 Task: Create a task  Implement a feature for users to bookmark and favorite content , assign it to team member softage.10@softage.net in the project UpwardTech and update the status of the task to  At Risk , set the priority of the task to Medium.
Action: Mouse moved to (28, 55)
Screenshot: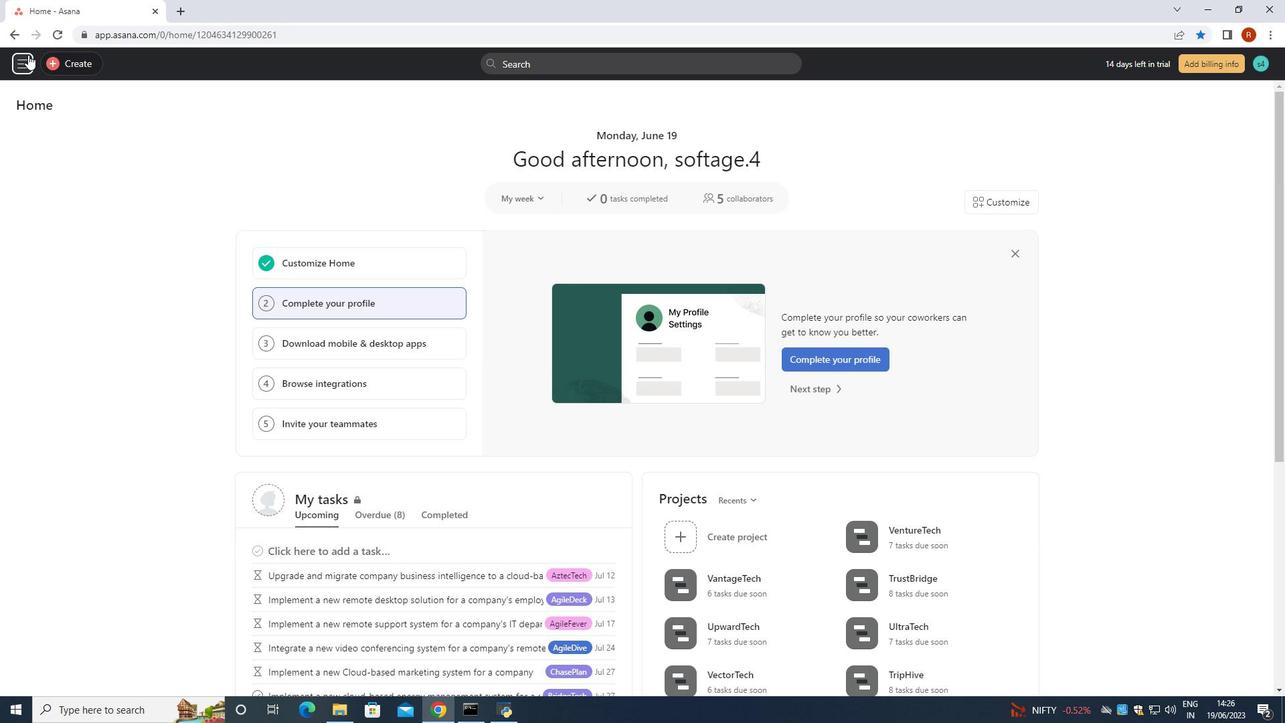 
Action: Mouse pressed left at (28, 55)
Screenshot: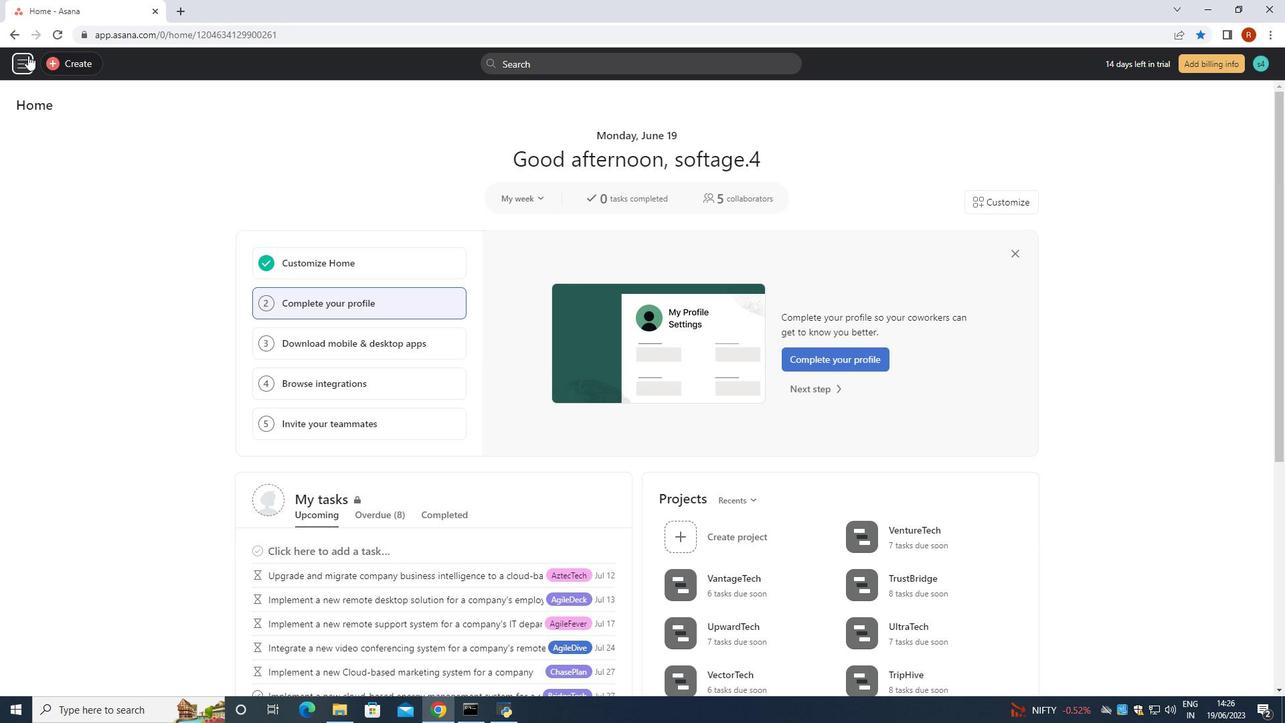 
Action: Mouse moved to (57, 430)
Screenshot: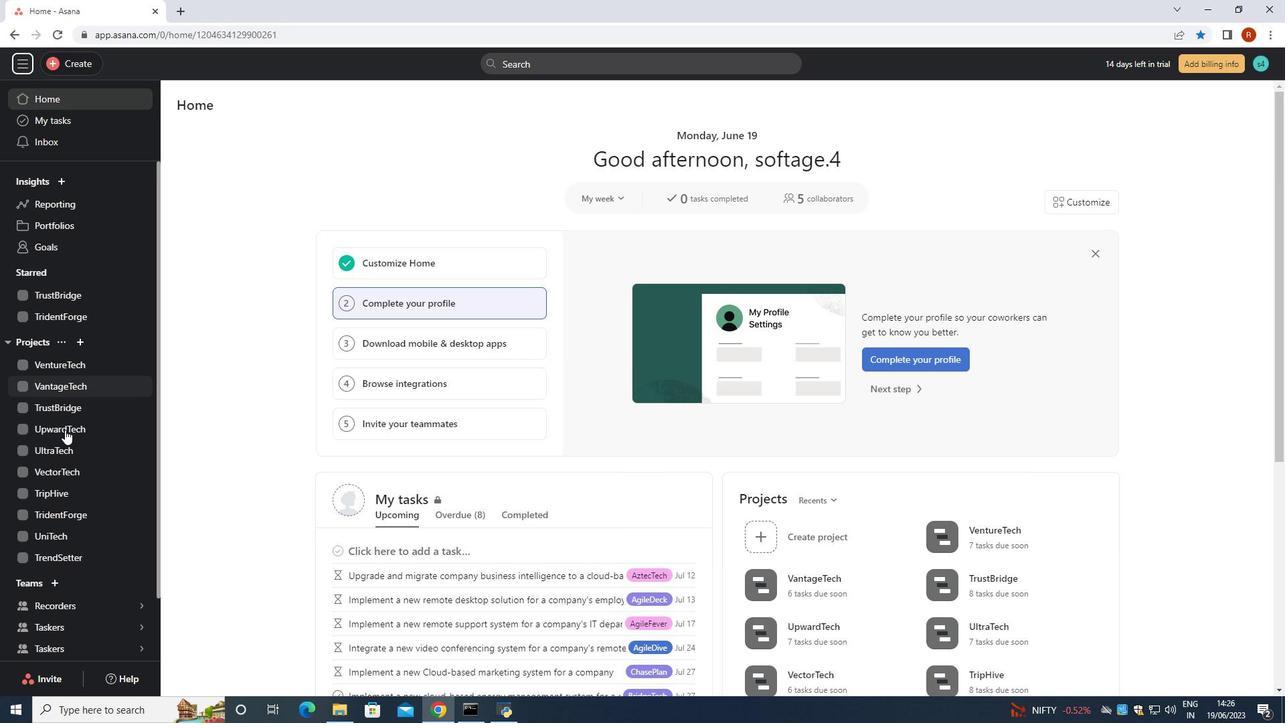 
Action: Mouse pressed left at (57, 430)
Screenshot: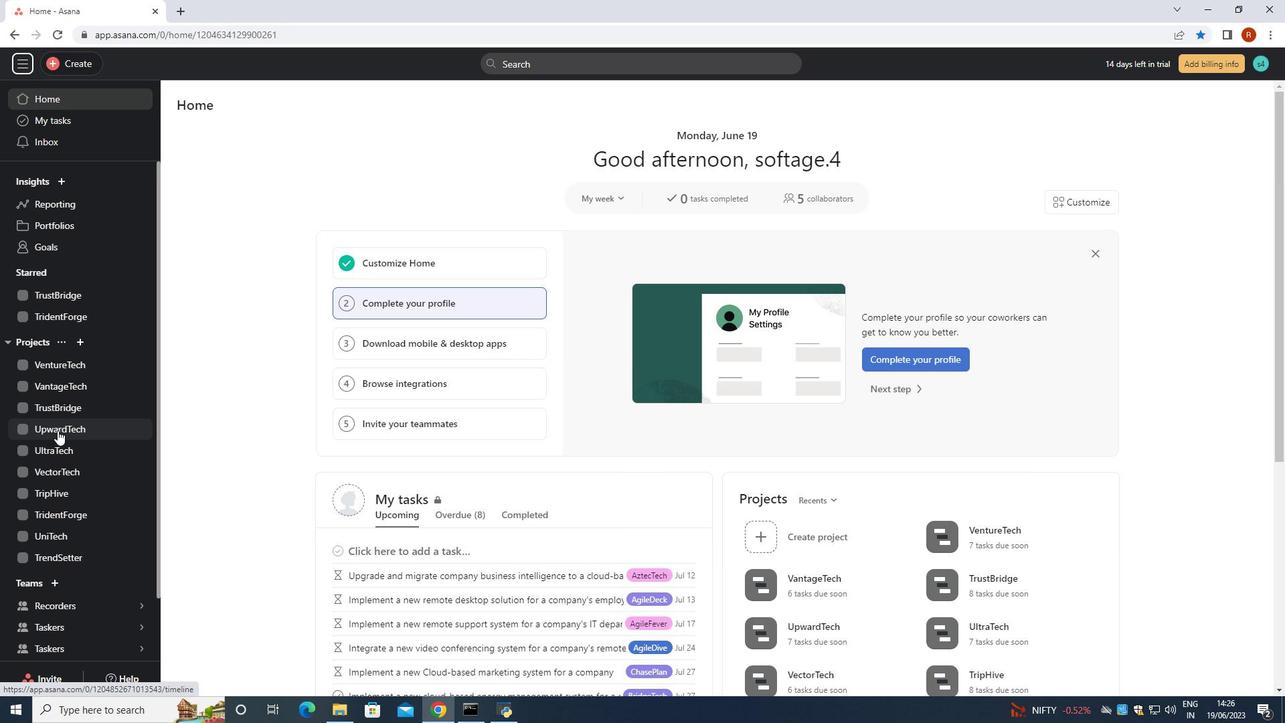 
Action: Mouse moved to (332, 133)
Screenshot: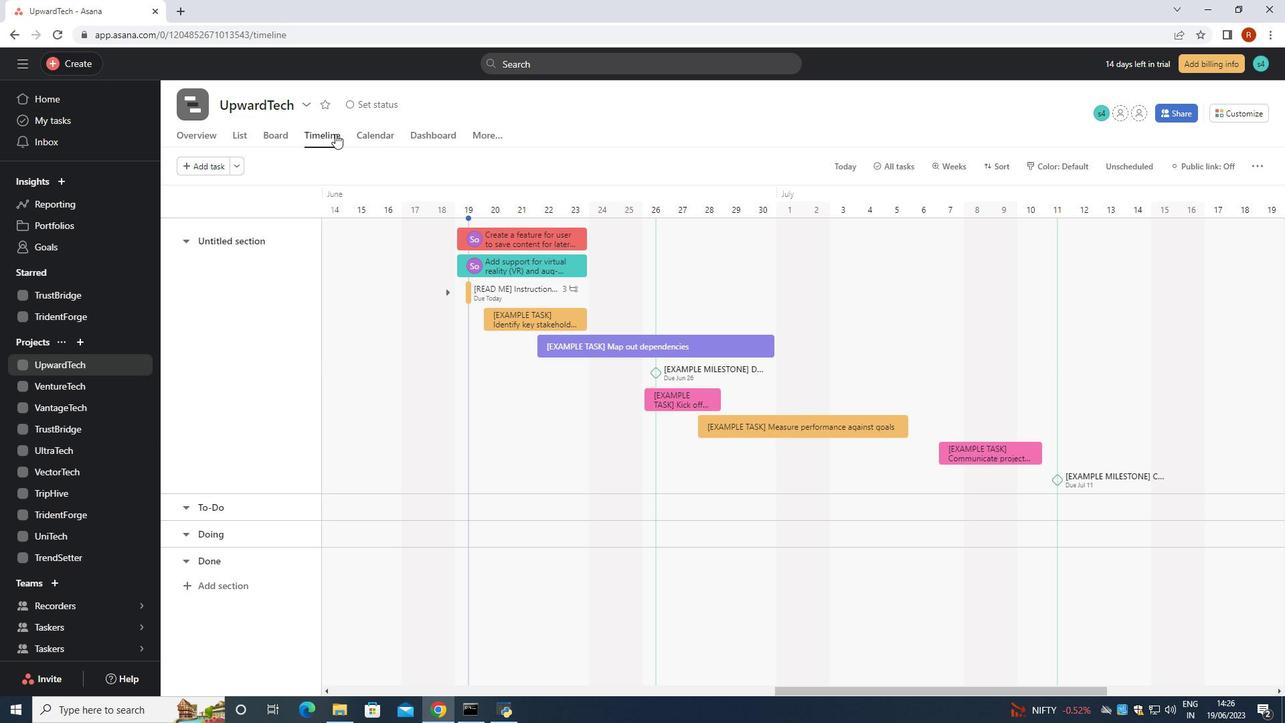 
Action: Mouse pressed left at (332, 133)
Screenshot: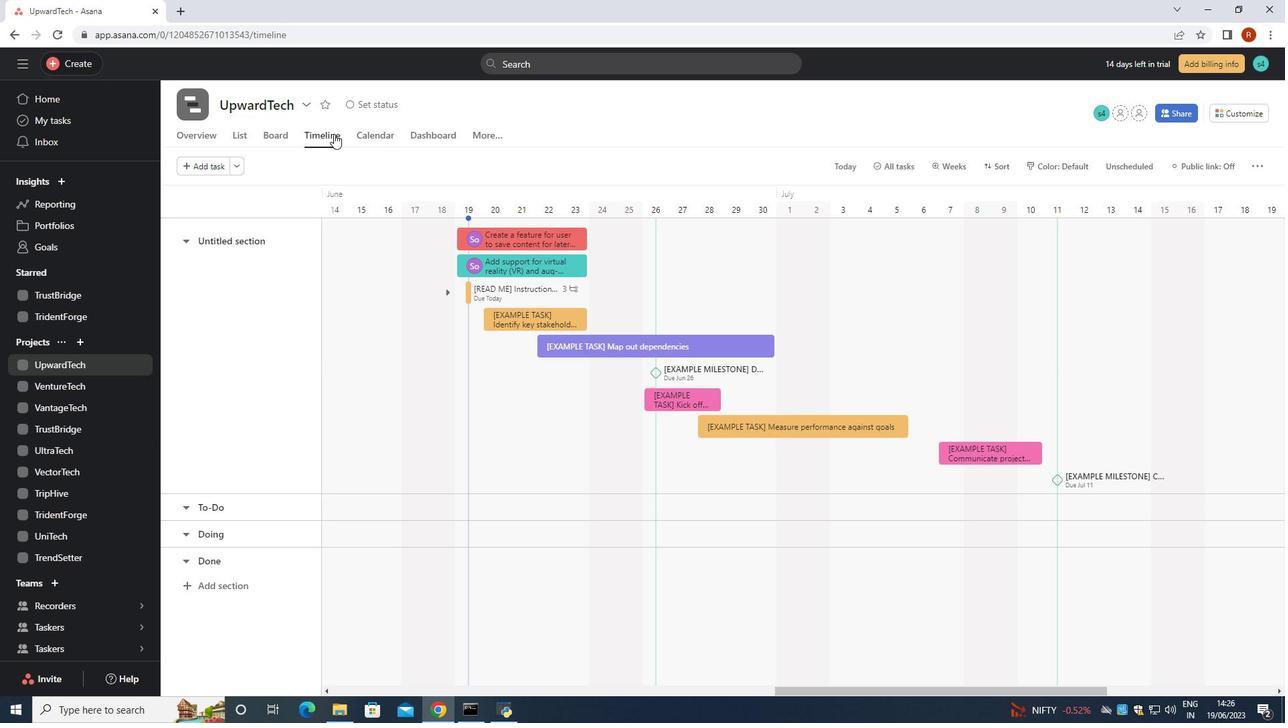 
Action: Mouse moved to (197, 169)
Screenshot: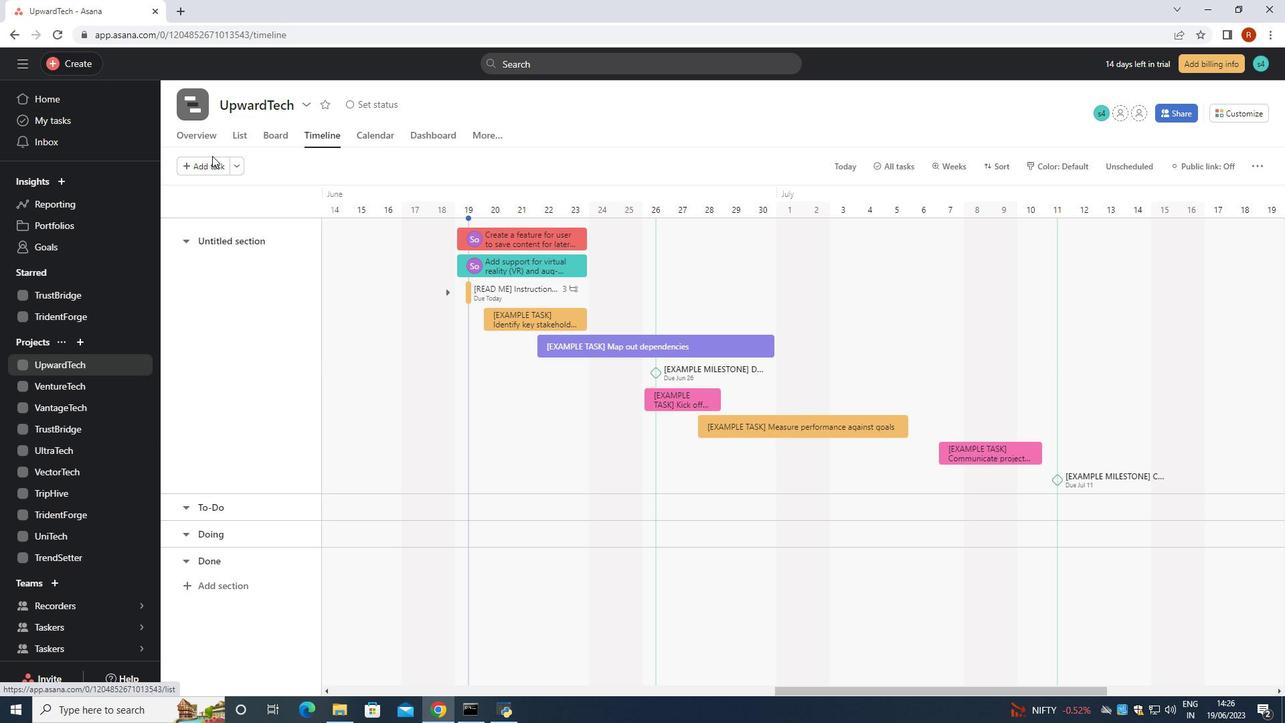 
Action: Mouse pressed left at (197, 169)
Screenshot: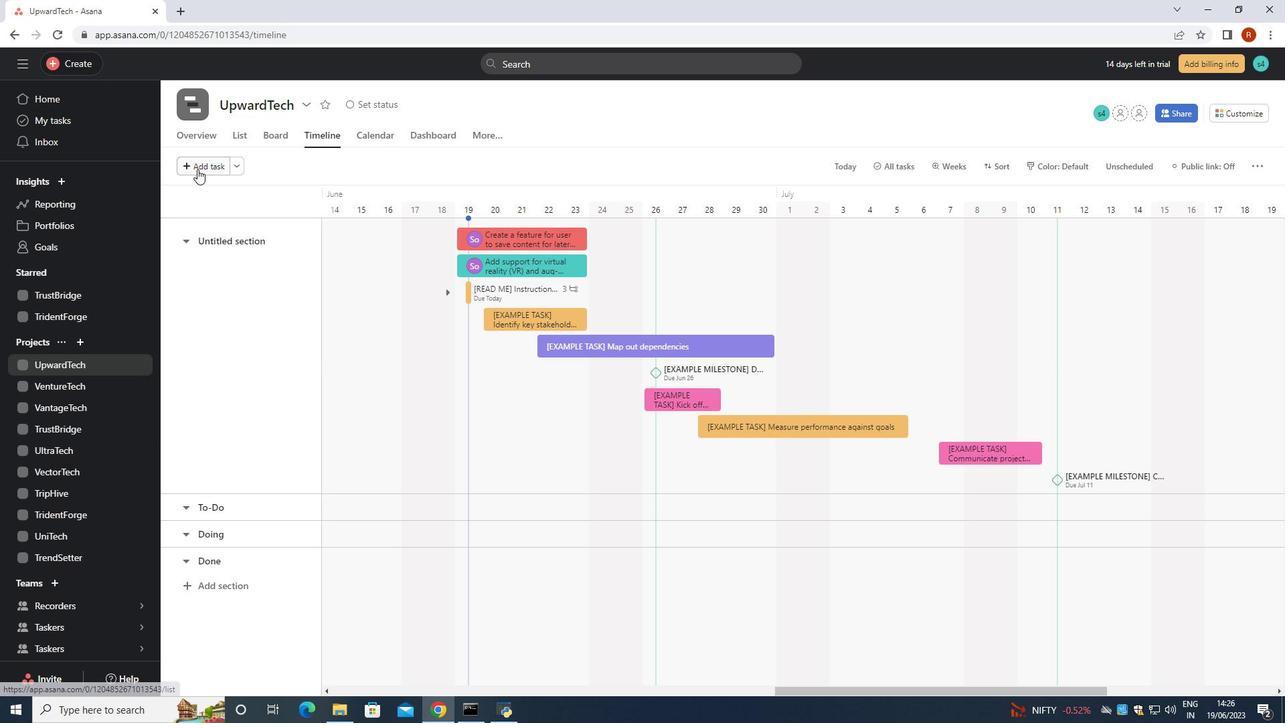 
Action: Key pressed <Key.shift><Key.shift><Key.shift><Key.shift><Key.shift><Key.shift><Key.shift><Key.shift><Key.shift>Implement<Key.space>a<Key.space>feature<Key.space>for<Key.space>user<Key.space>to<Key.space>booj<Key.backspace>kmark<Key.space>and<Key.space>favorite<Key.space>content<Key.enter>
Screenshot: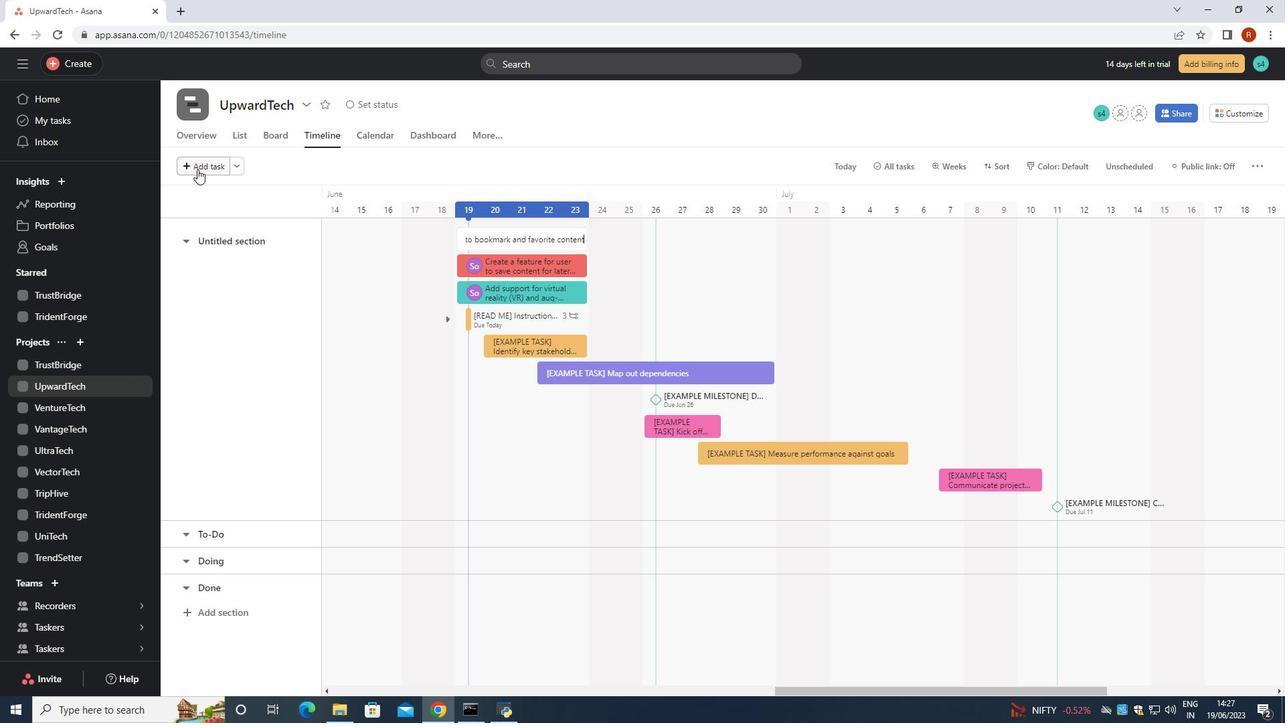 
Action: Mouse moved to (544, 241)
Screenshot: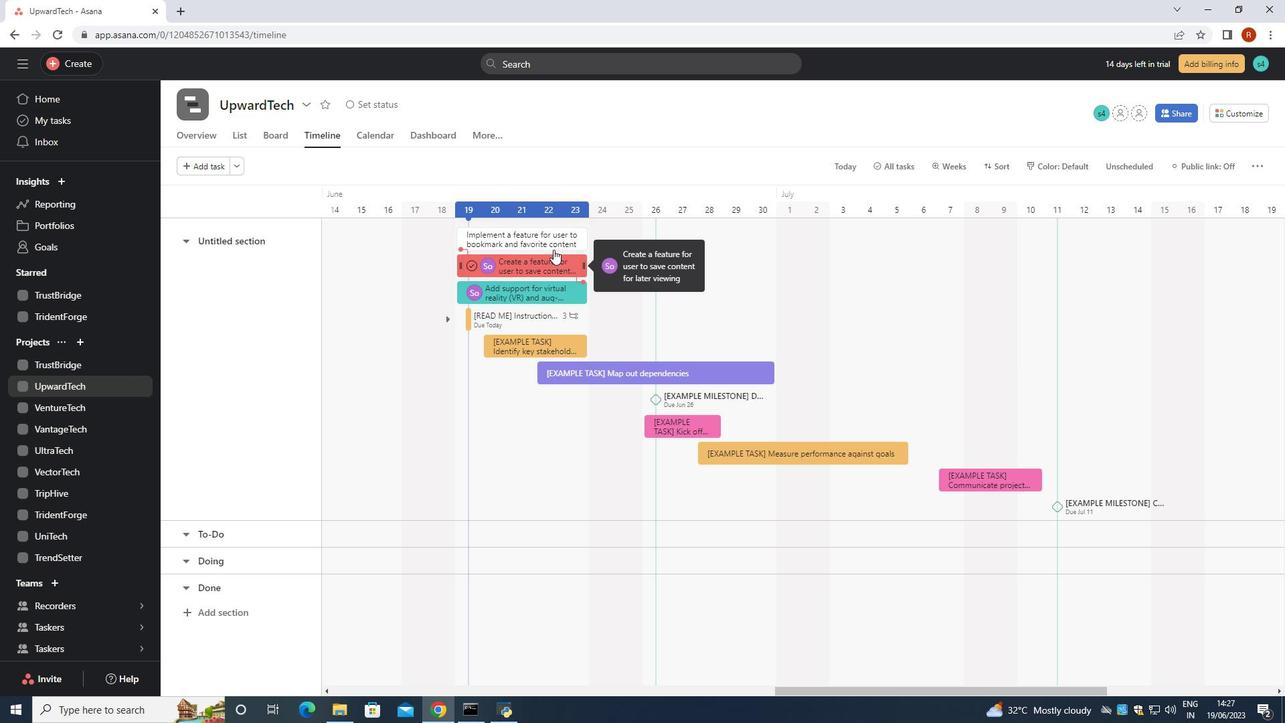 
Action: Mouse pressed left at (544, 241)
Screenshot: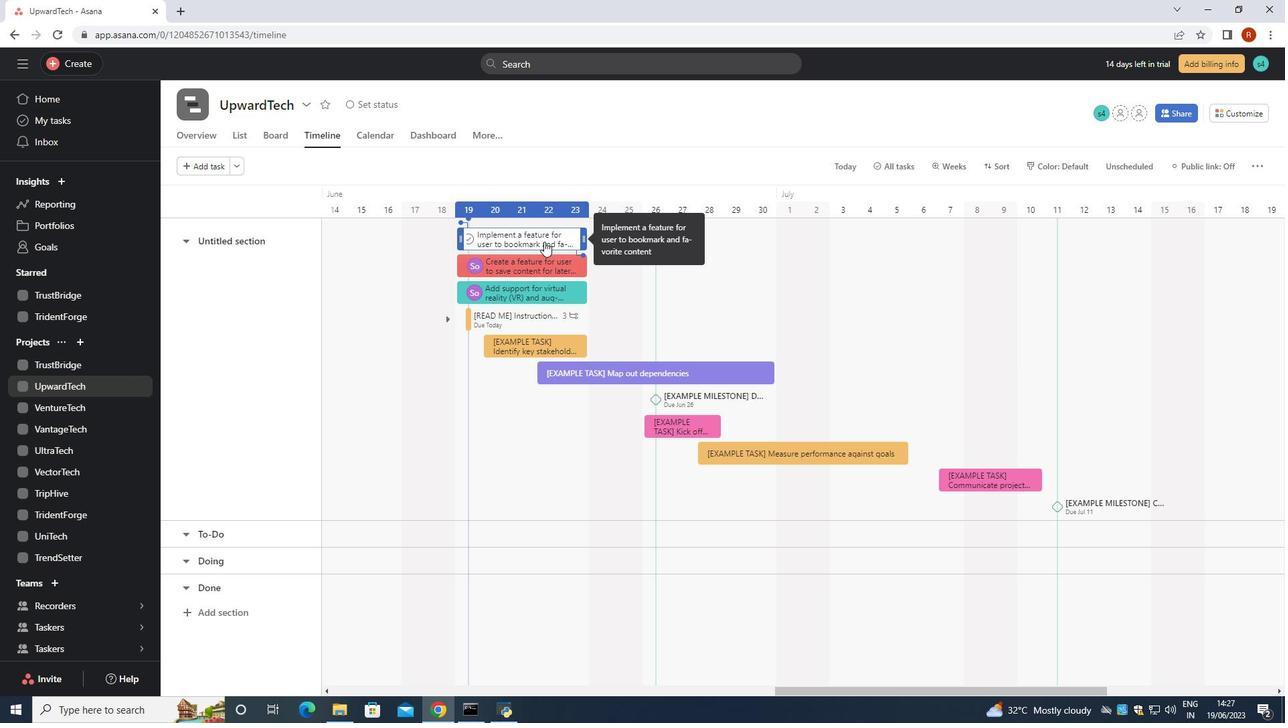 
Action: Mouse moved to (934, 261)
Screenshot: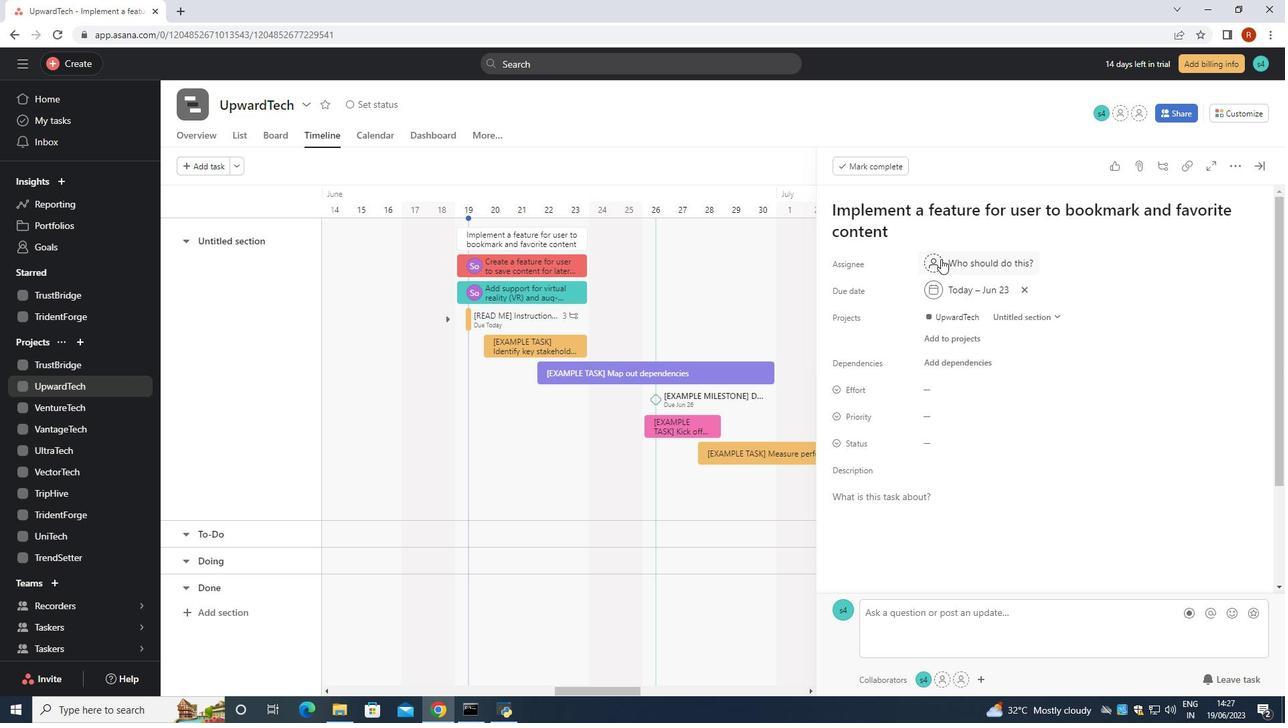 
Action: Mouse pressed left at (934, 261)
Screenshot: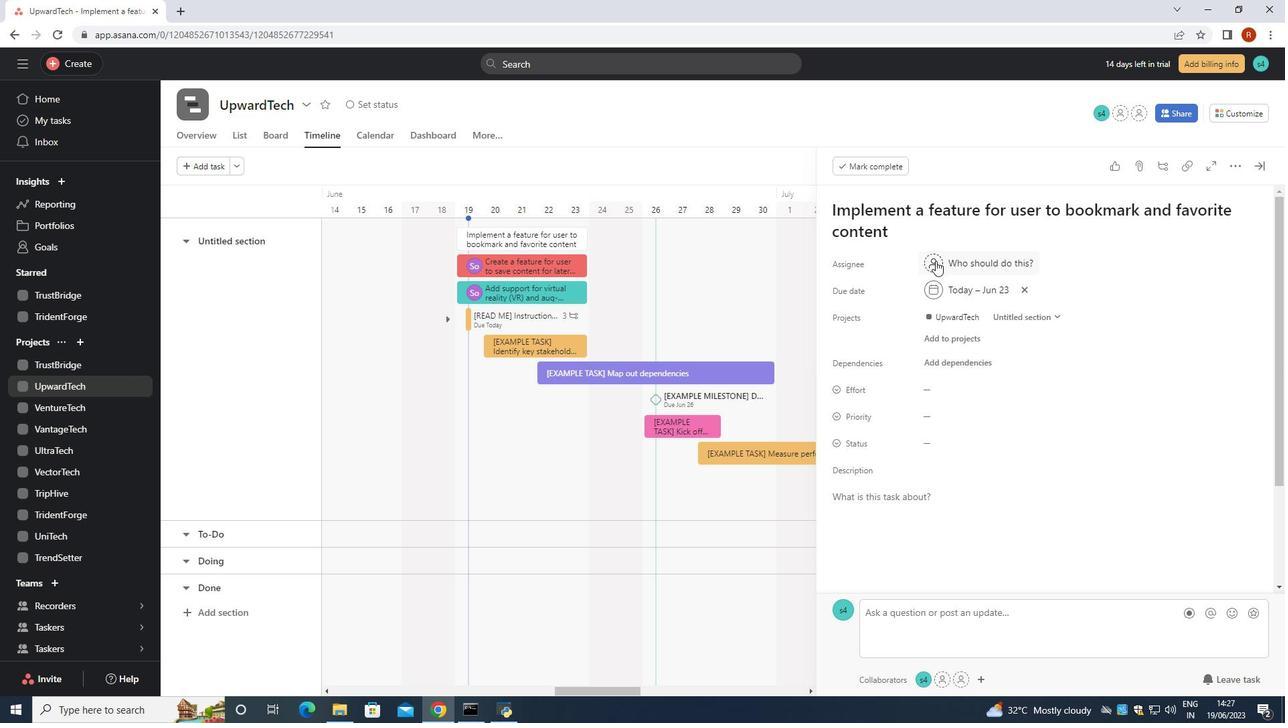 
Action: Mouse moved to (928, 260)
Screenshot: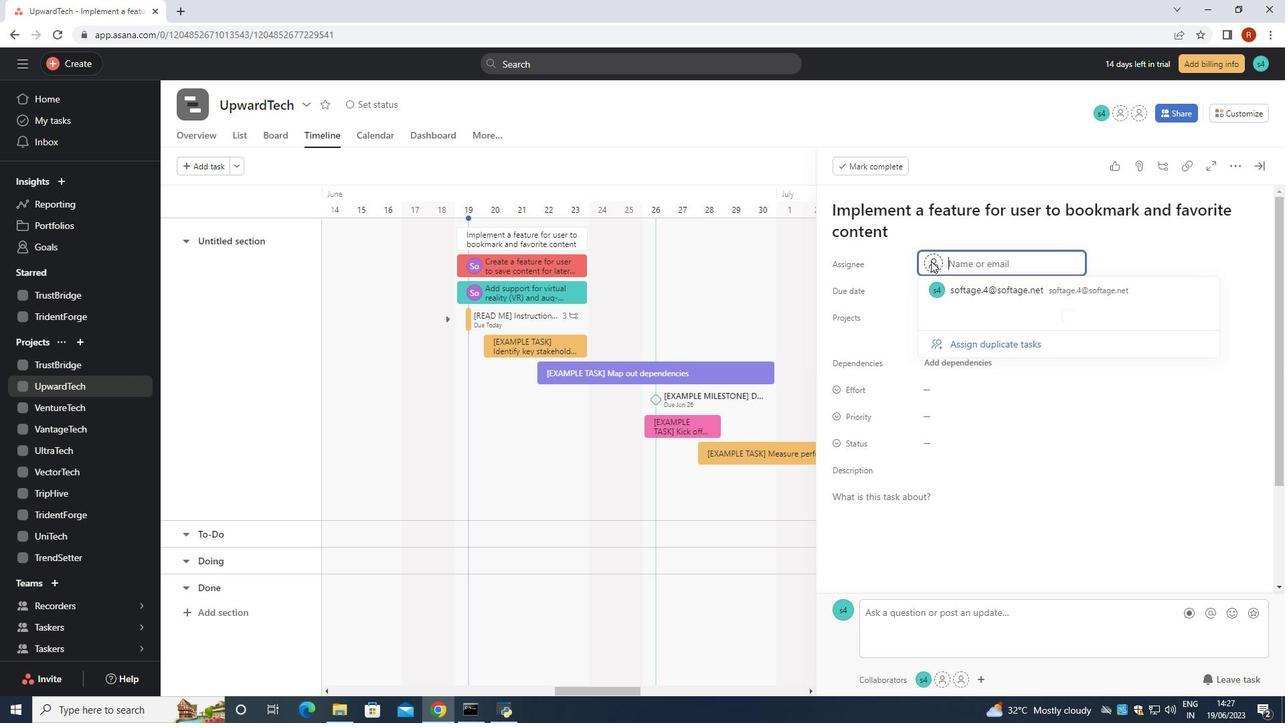 
Action: Key pressed <Key.shift>Softage.10<Key.shift>@softage.net
Screenshot: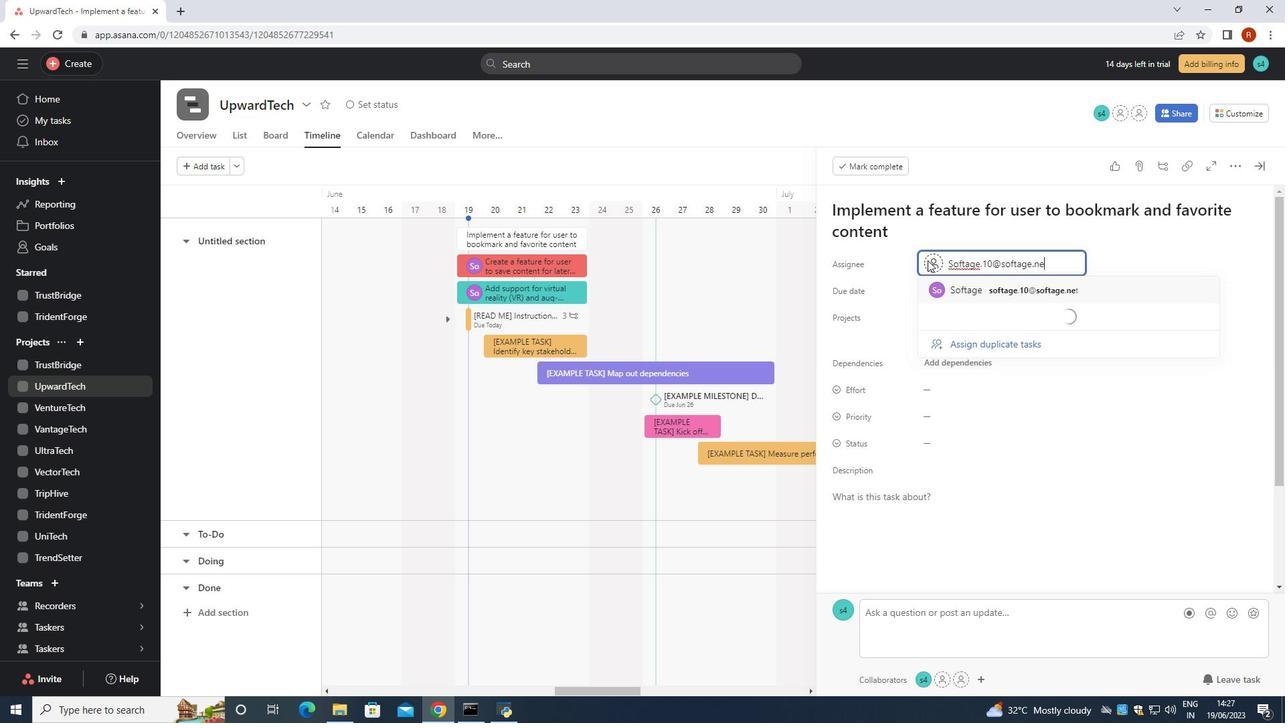 
Action: Mouse moved to (1029, 293)
Screenshot: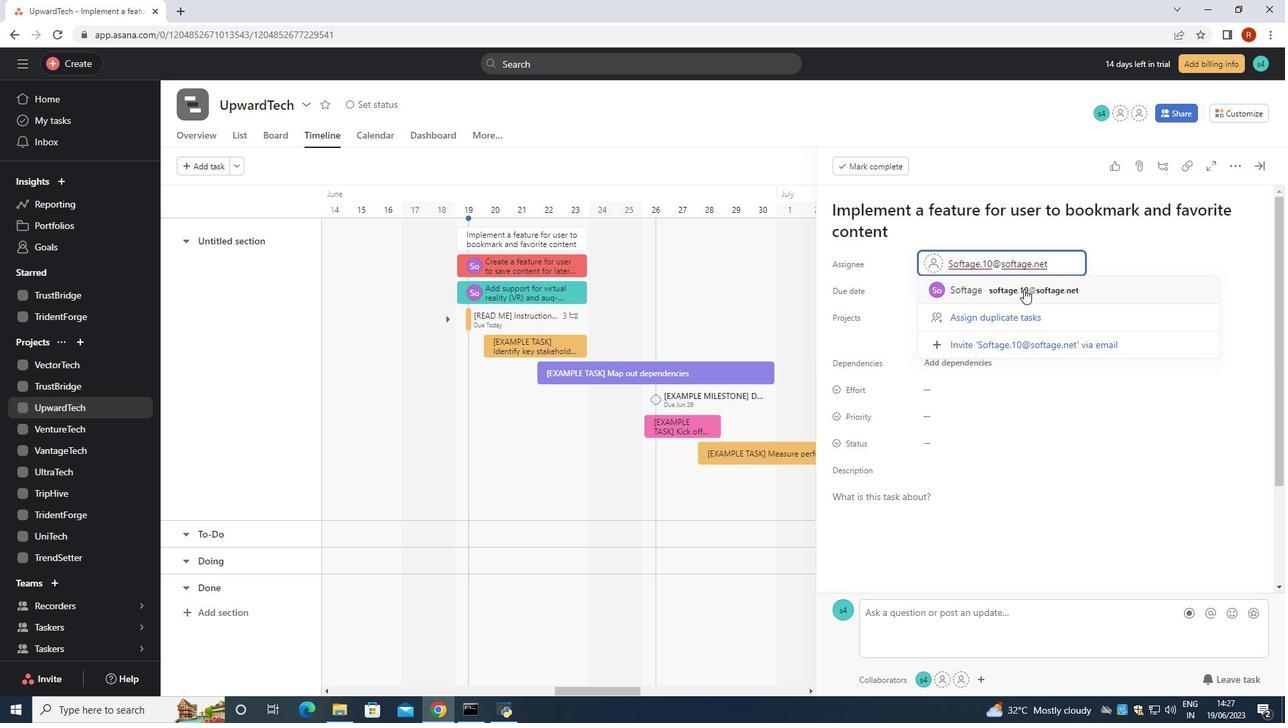 
Action: Mouse pressed left at (1029, 293)
Screenshot: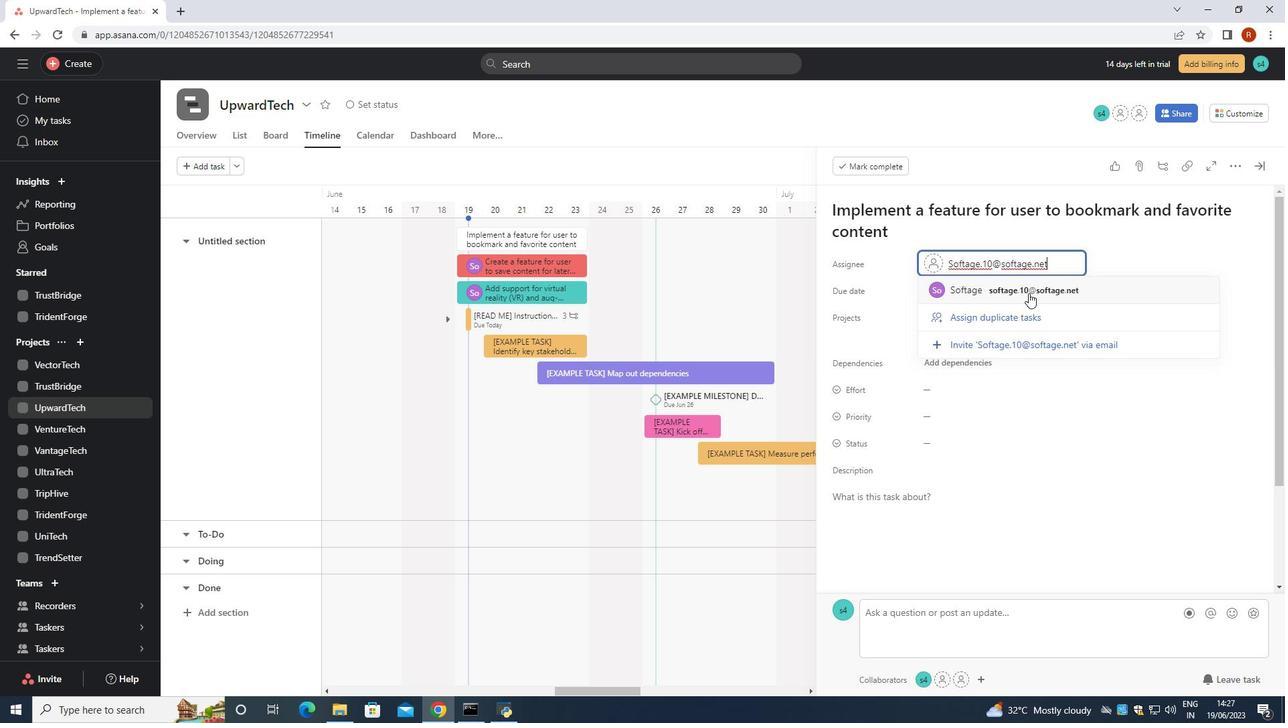 
Action: Mouse moved to (940, 435)
Screenshot: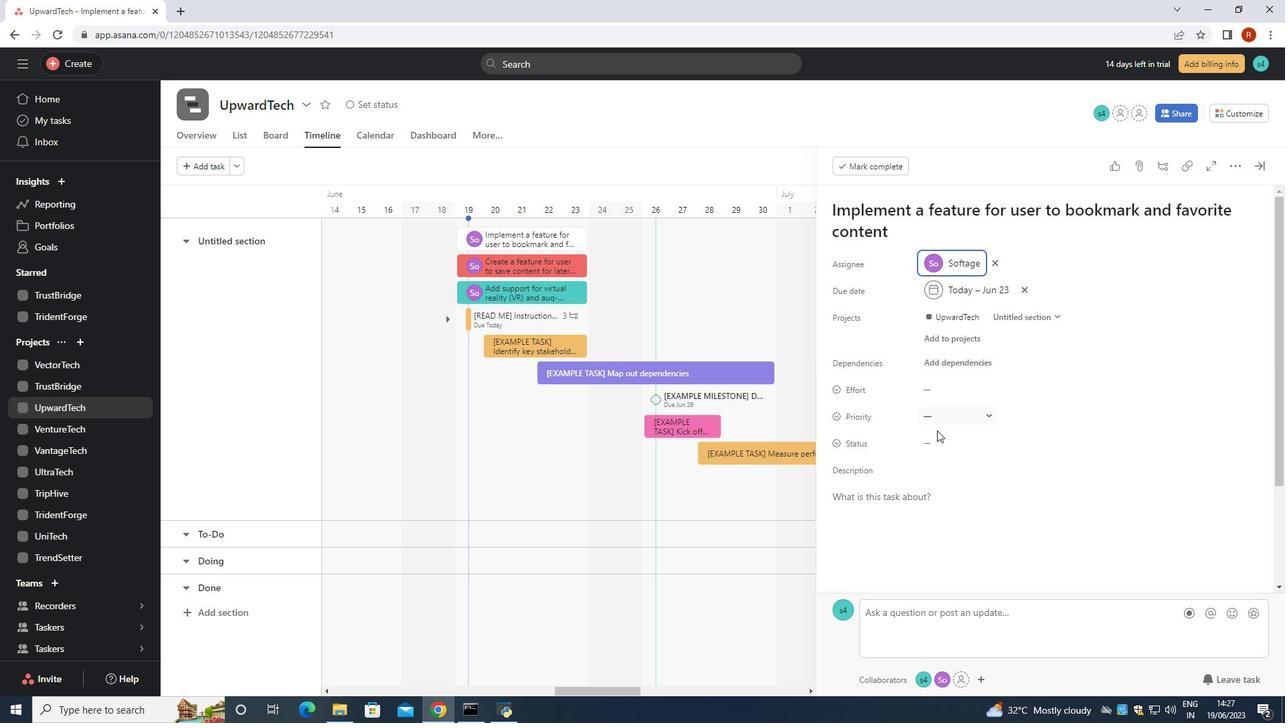 
Action: Mouse pressed left at (940, 435)
Screenshot: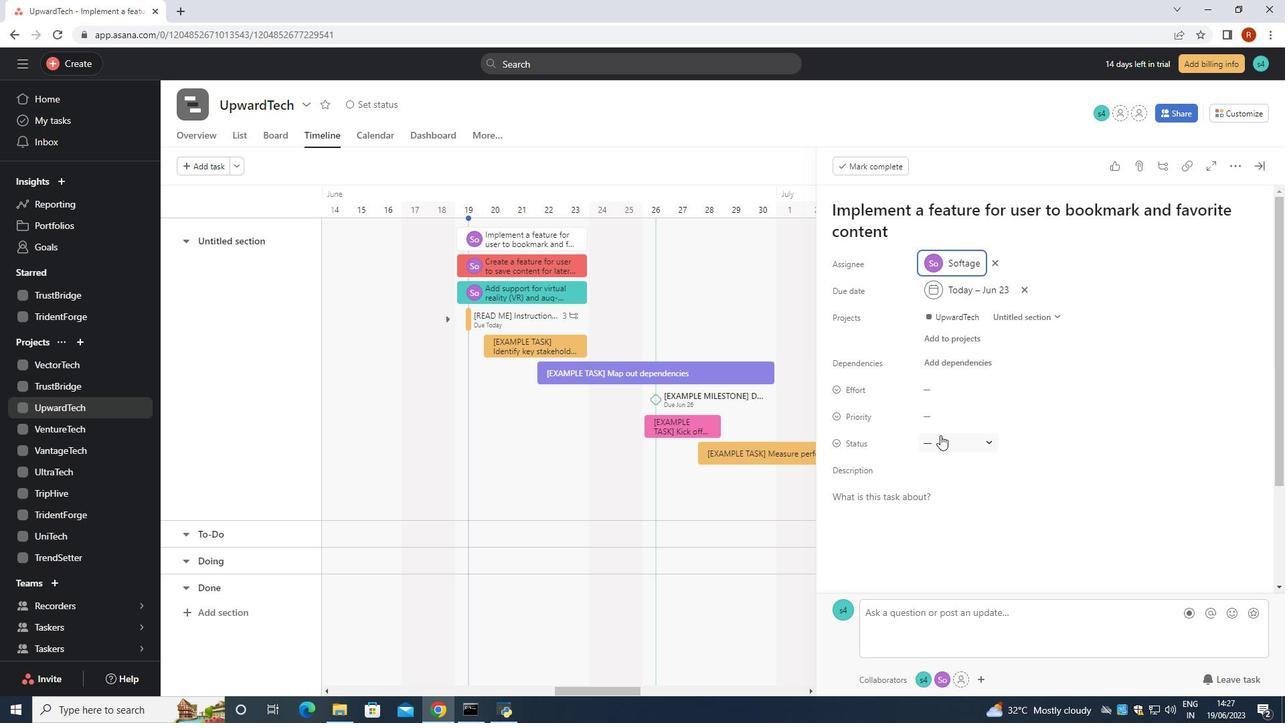 
Action: Mouse moved to (971, 506)
Screenshot: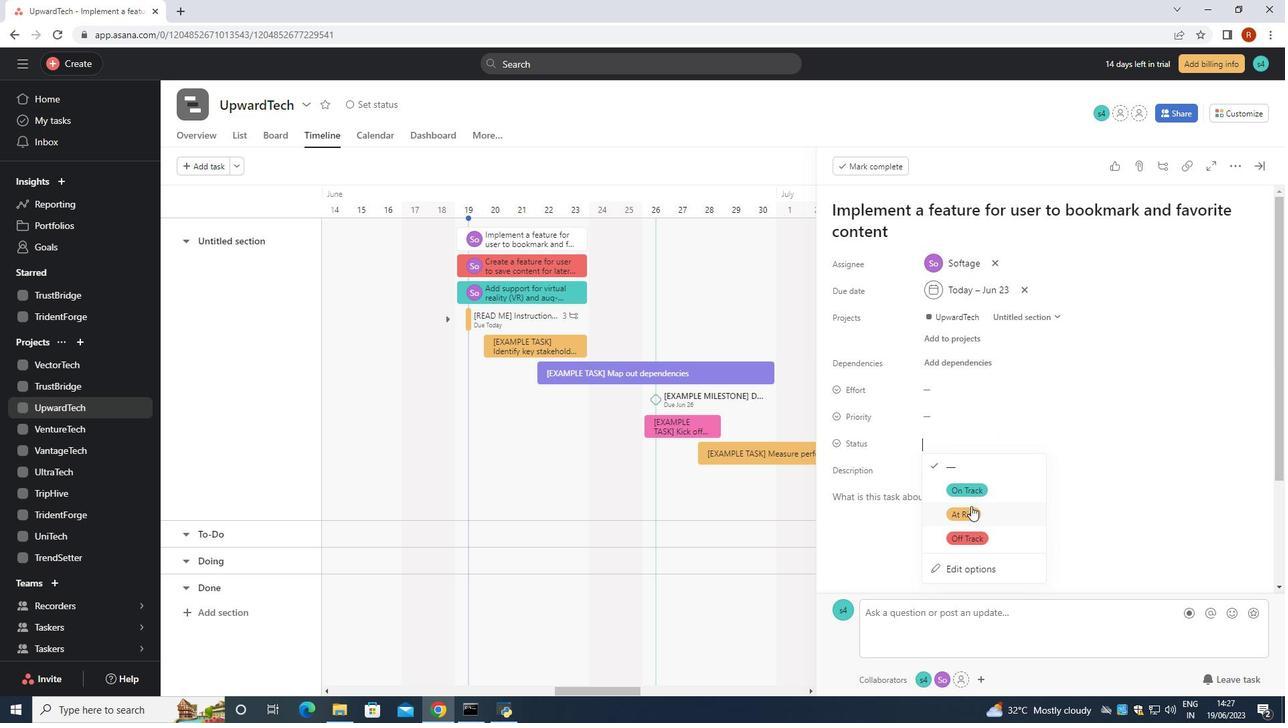 
Action: Mouse pressed left at (971, 506)
Screenshot: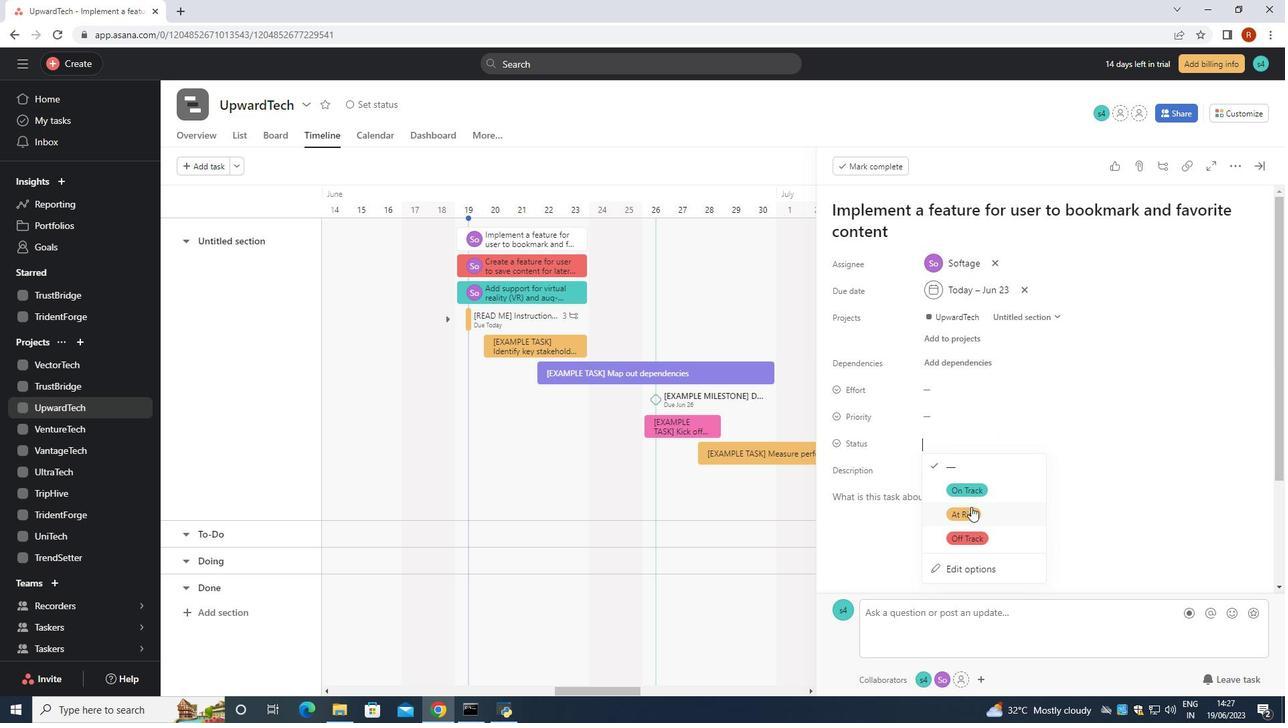 
Action: Mouse moved to (946, 415)
Screenshot: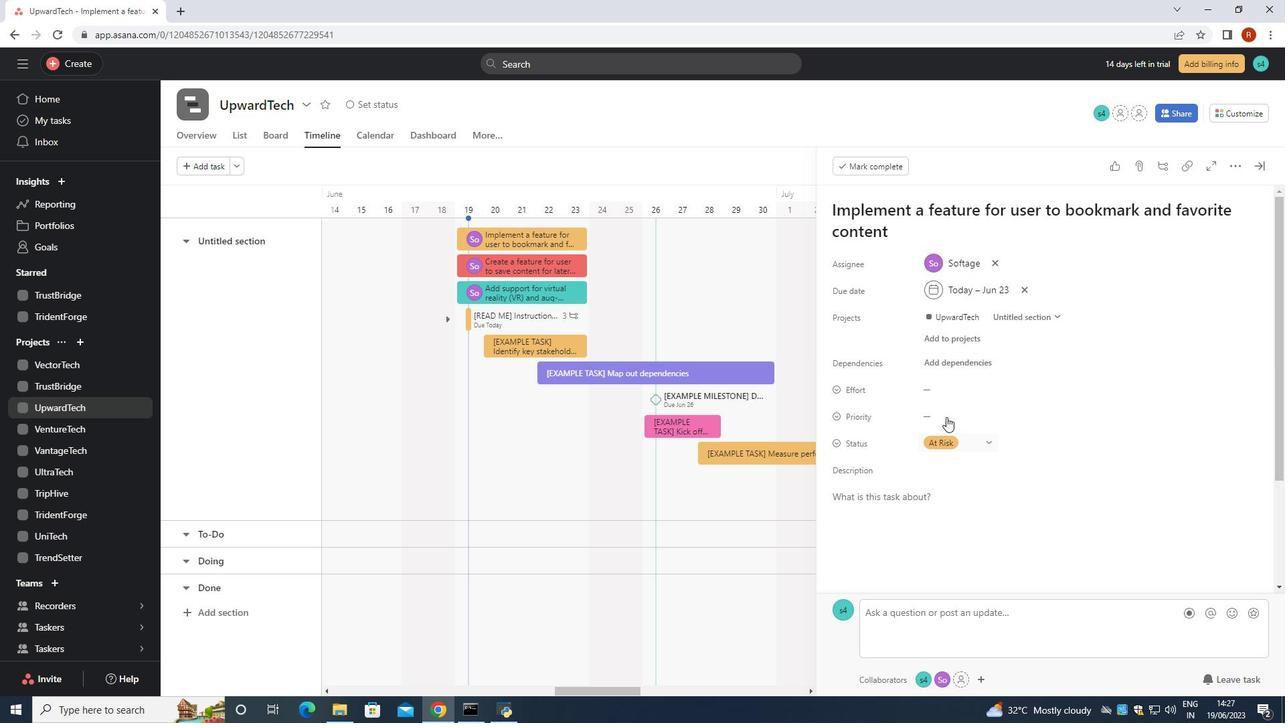 
Action: Mouse pressed left at (946, 415)
Screenshot: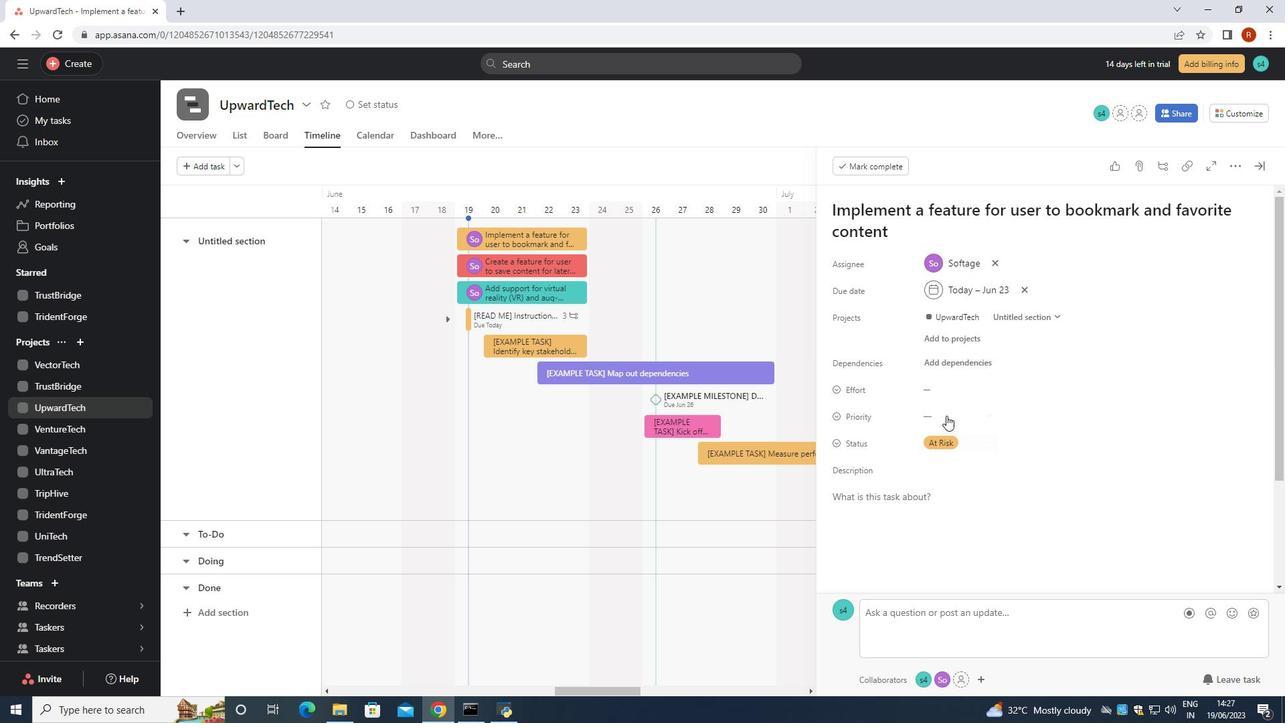 
Action: Mouse moved to (974, 487)
Screenshot: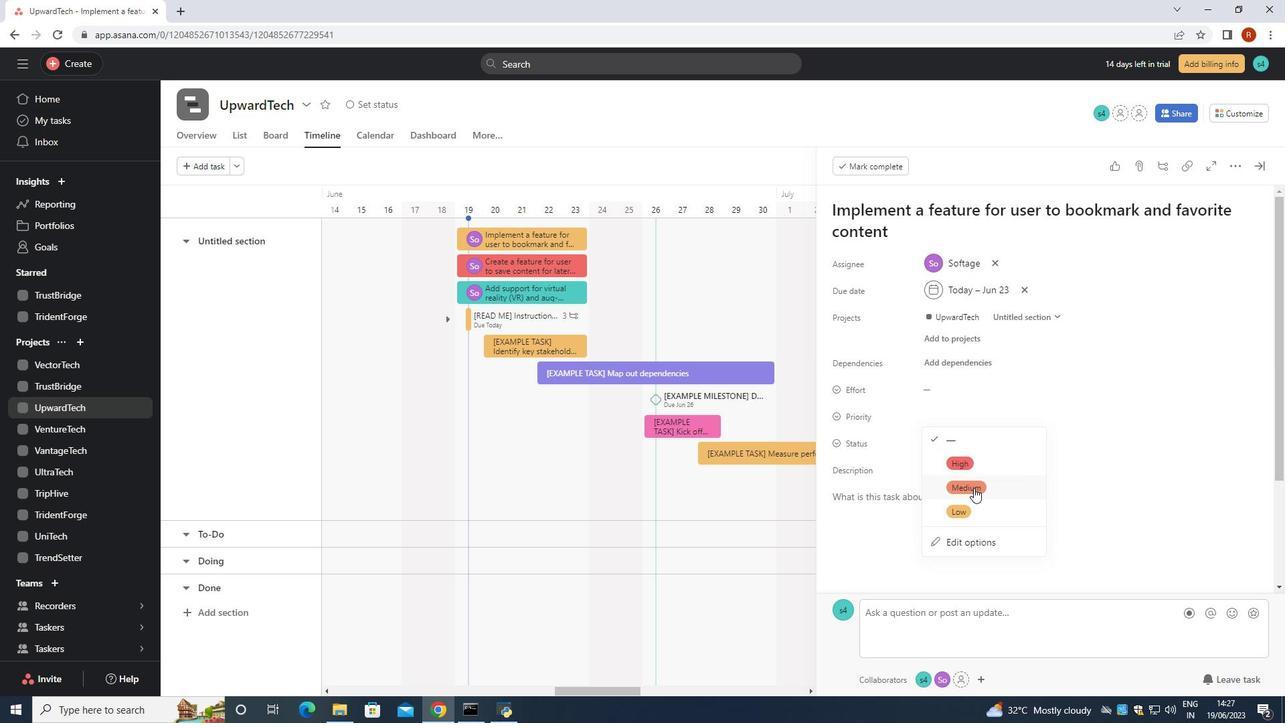 
Action: Mouse pressed left at (974, 487)
Screenshot: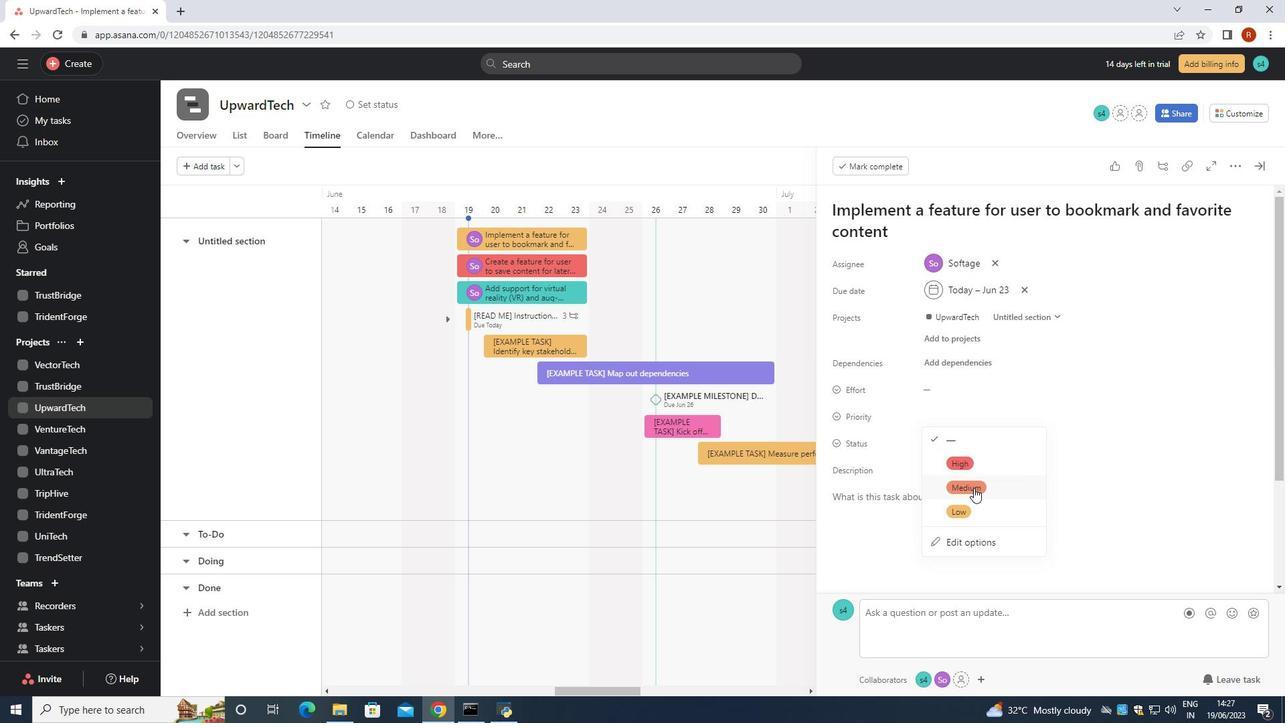
Action: Mouse moved to (1098, 443)
Screenshot: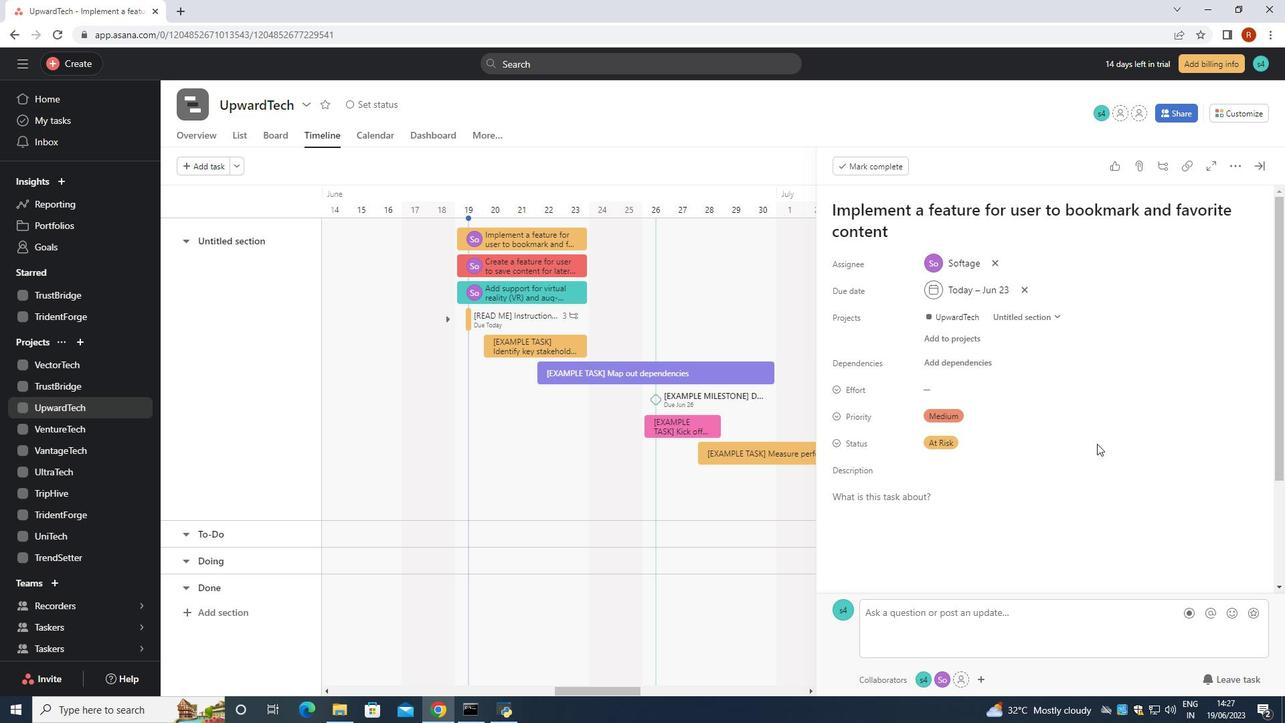 
